 Task: Assign in the project AgileBite the issue 'Implement a new cloud-based learning management system for a school with advanced course creation and assessment features' to the sprint 'Security Hardening Sprint'. Assign in the project AgileBite the issue 'Integrate a new interactive tutorial feature into an existing e-learning platform to enhance user engagement and learning outcomes' to the sprint 'Security Hardening Sprint'. Assign in the project AgileBite the issue 'Develop a new tool for automated testing of mobile application performance and resource consumption' to the sprint 'Security Hardening Sprint'. Assign in the project AgileBite the issue 'Upgrade the logging and monitoring capabilities of a web application to improve error detection and debugging' to the sprint 'Security Hardening Sprint'
Action: Mouse moved to (1252, 205)
Screenshot: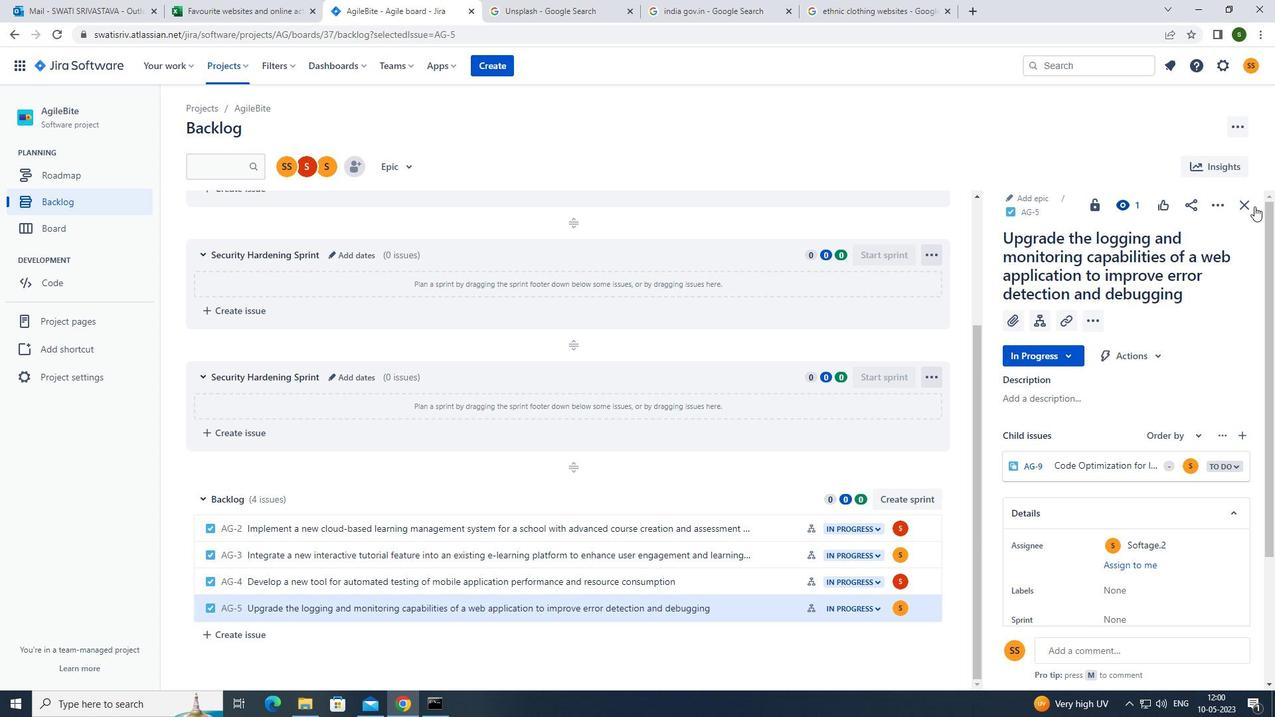 
Action: Mouse pressed left at (1252, 205)
Screenshot: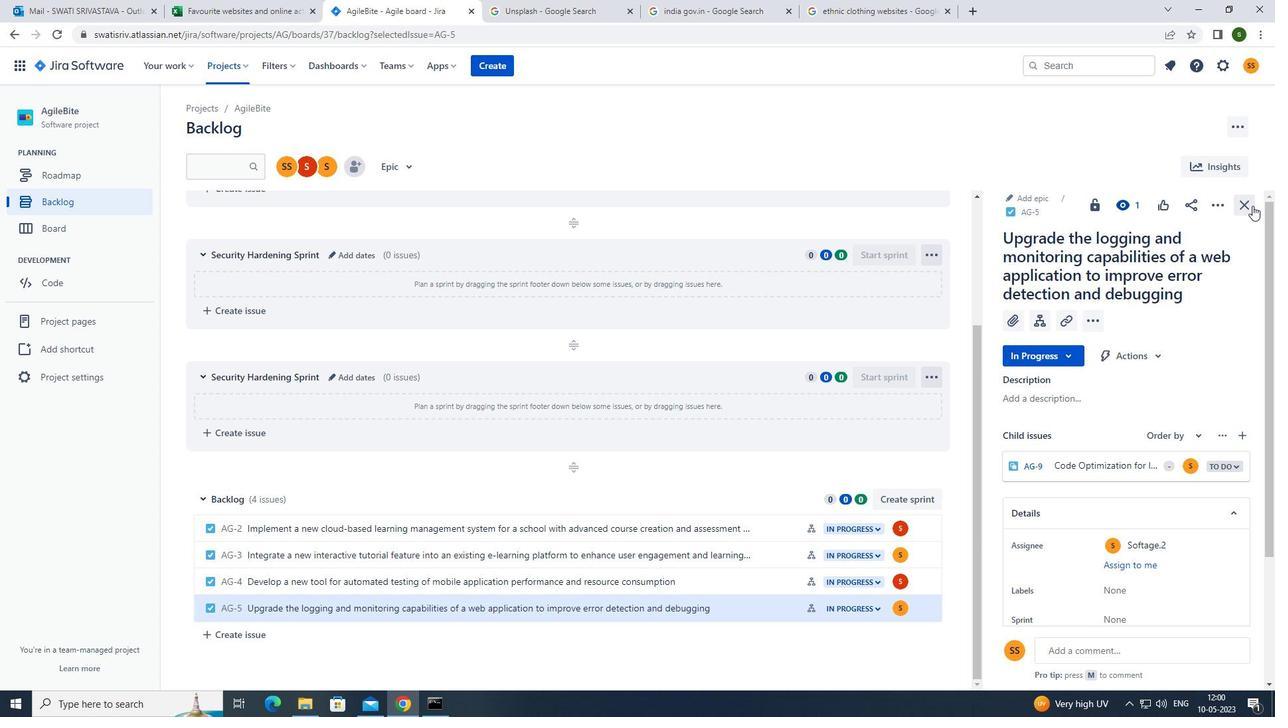 
Action: Mouse moved to (1218, 528)
Screenshot: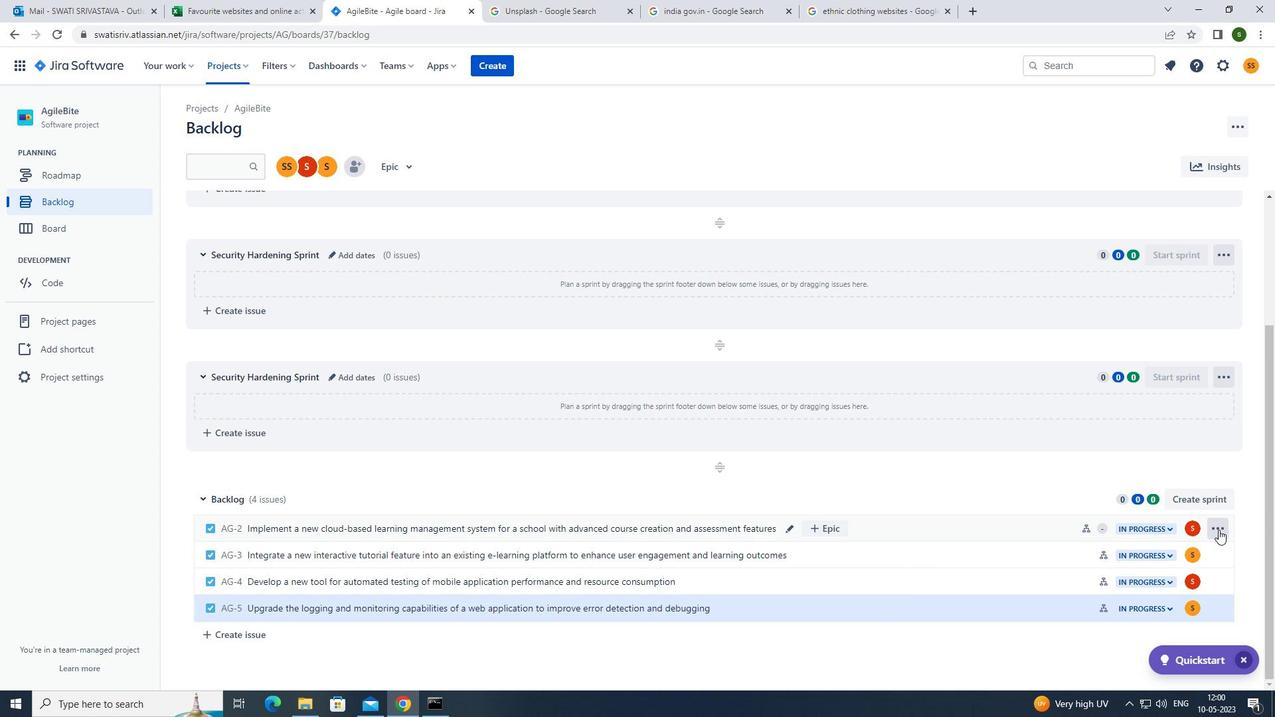
Action: Mouse pressed left at (1218, 528)
Screenshot: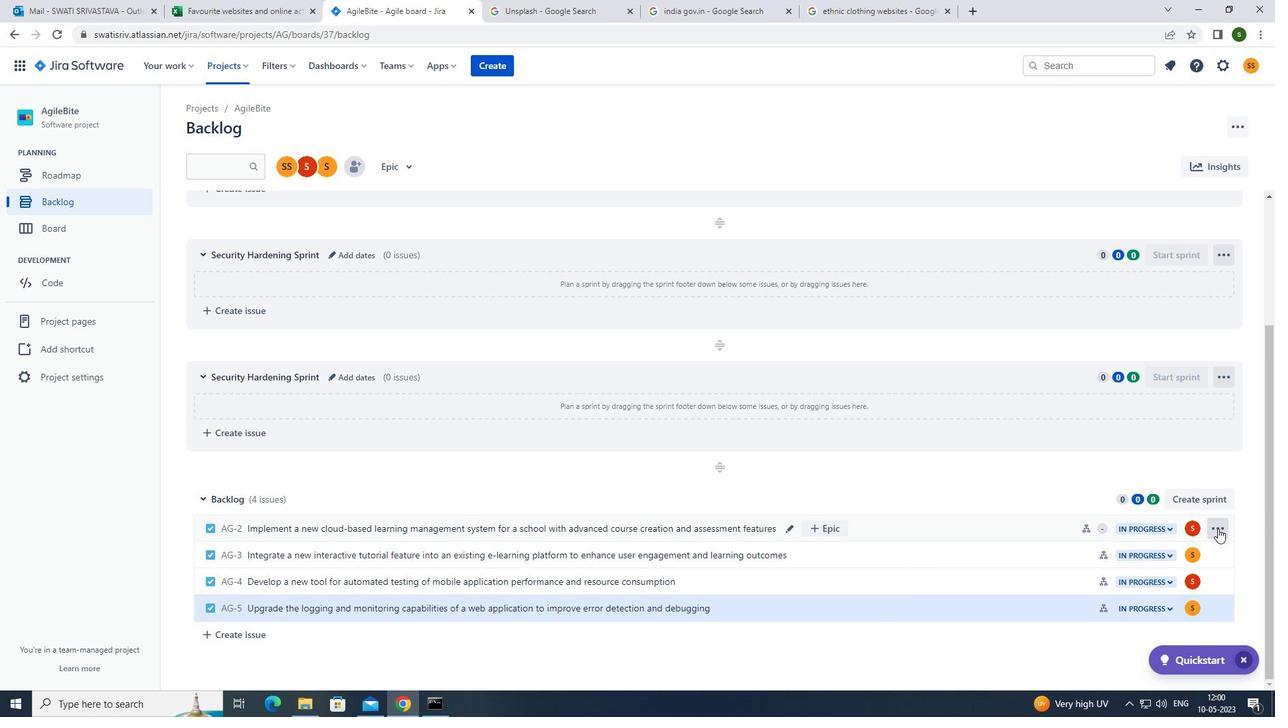 
Action: Mouse moved to (1175, 412)
Screenshot: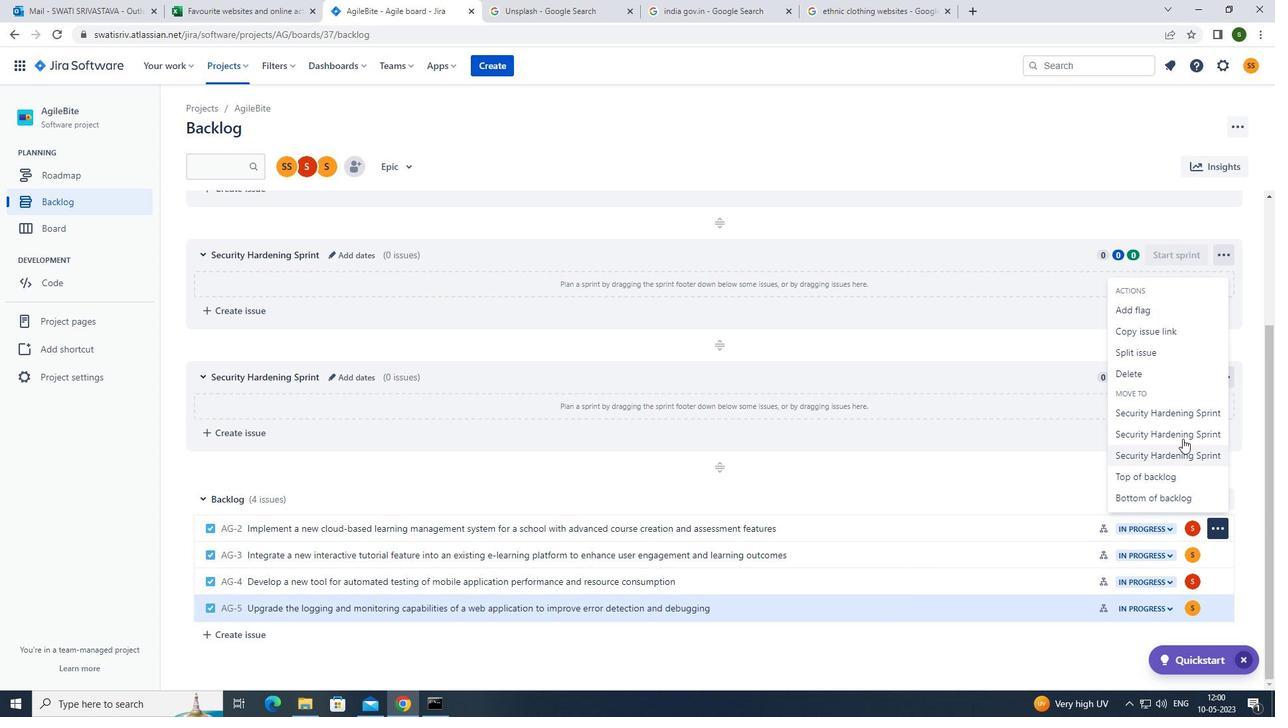 
Action: Mouse pressed left at (1175, 412)
Screenshot: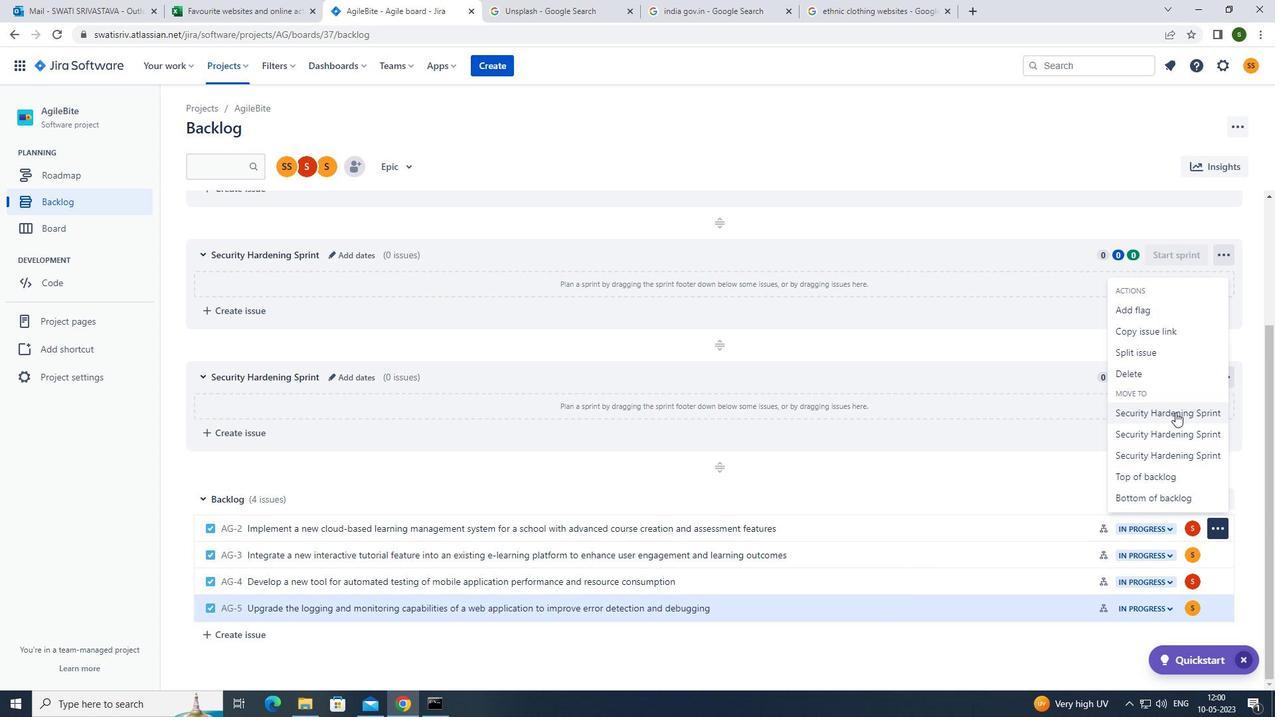 
Action: Mouse moved to (1220, 552)
Screenshot: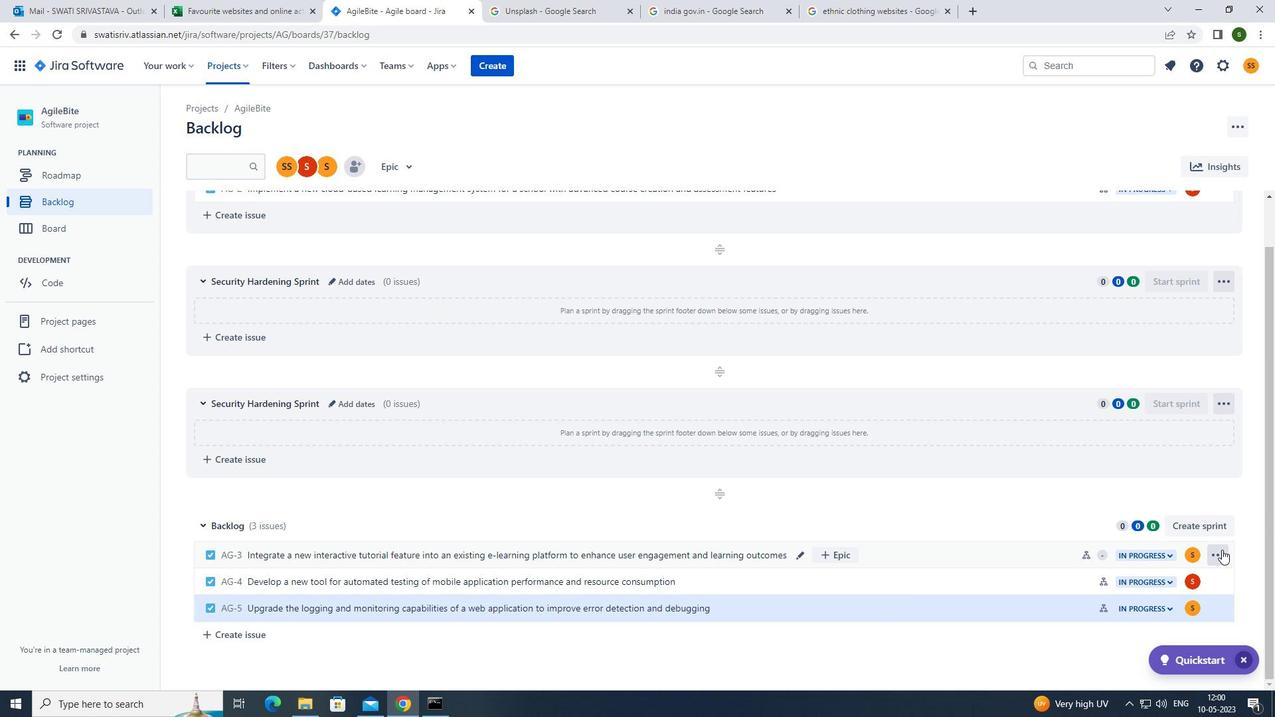 
Action: Mouse pressed left at (1220, 552)
Screenshot: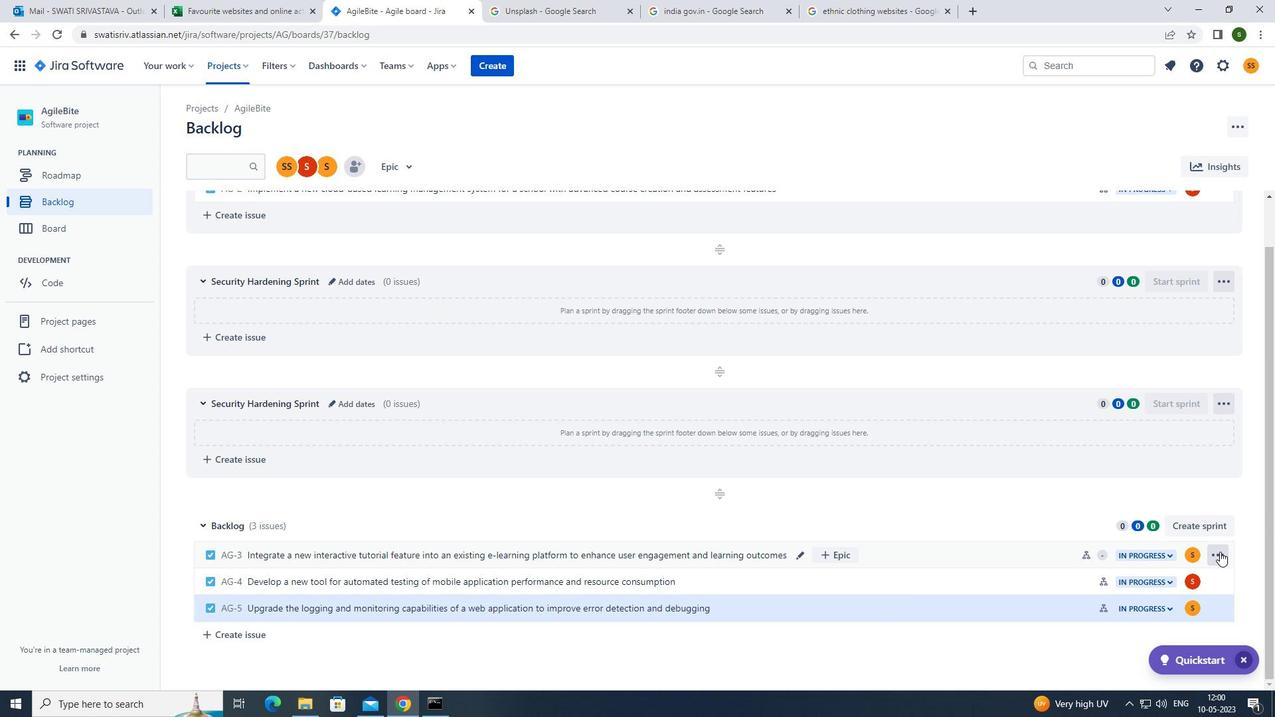 
Action: Mouse moved to (1163, 463)
Screenshot: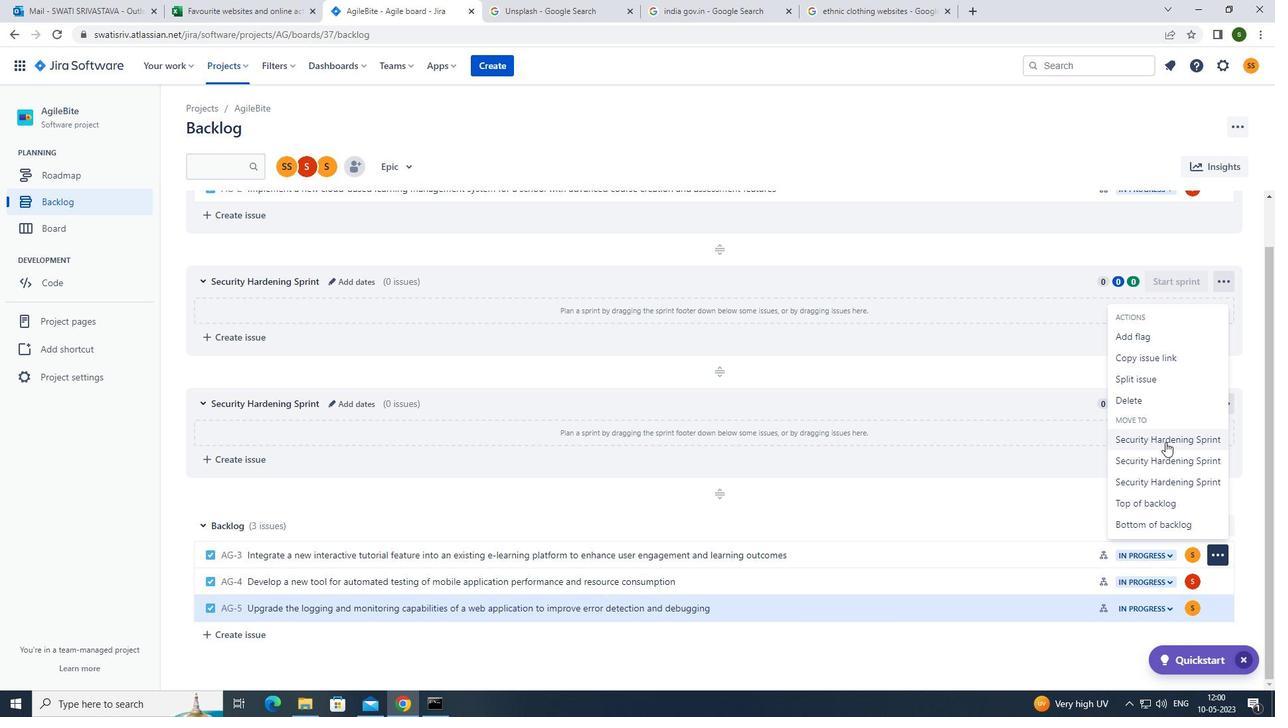 
Action: Mouse pressed left at (1163, 463)
Screenshot: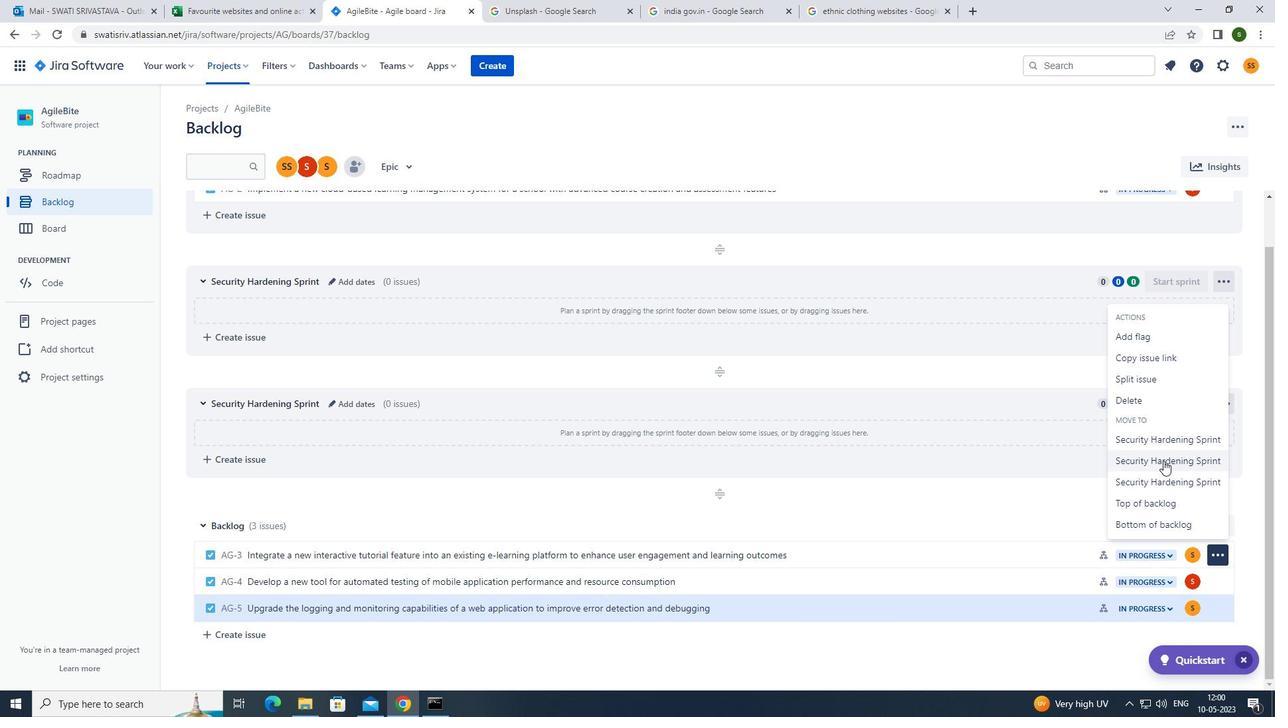 
Action: Mouse moved to (1219, 578)
Screenshot: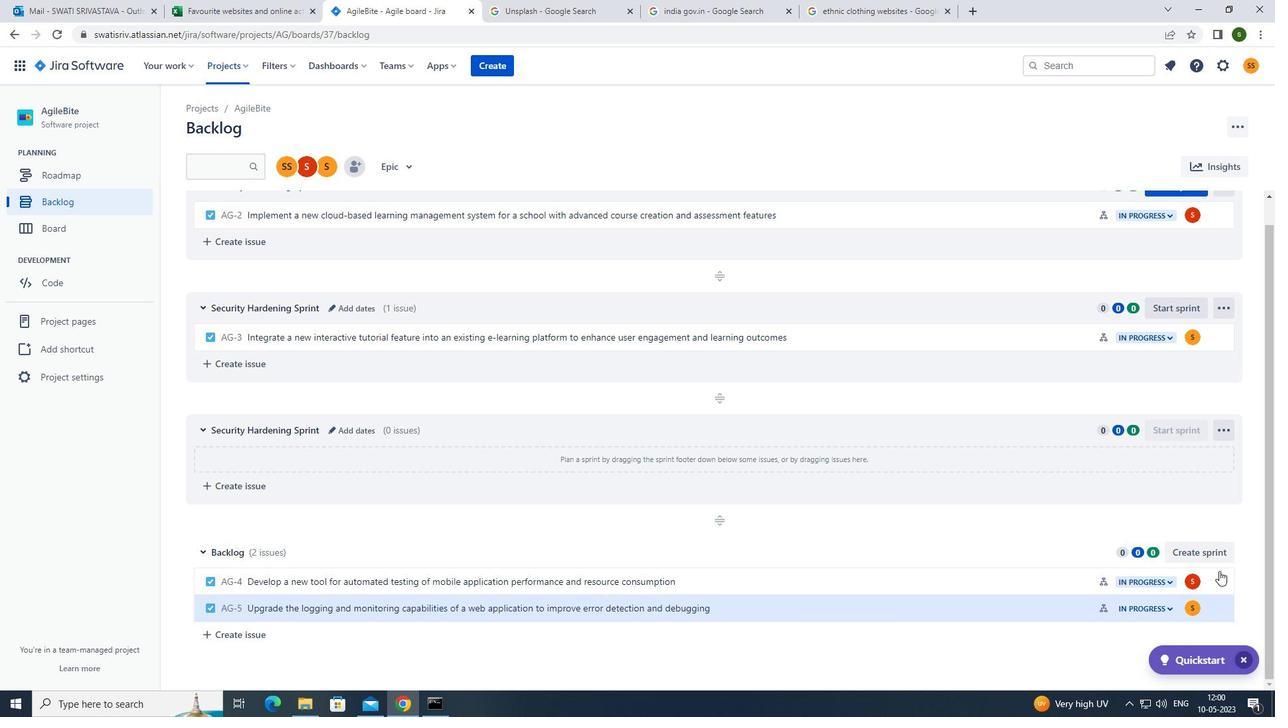 
Action: Mouse pressed left at (1219, 578)
Screenshot: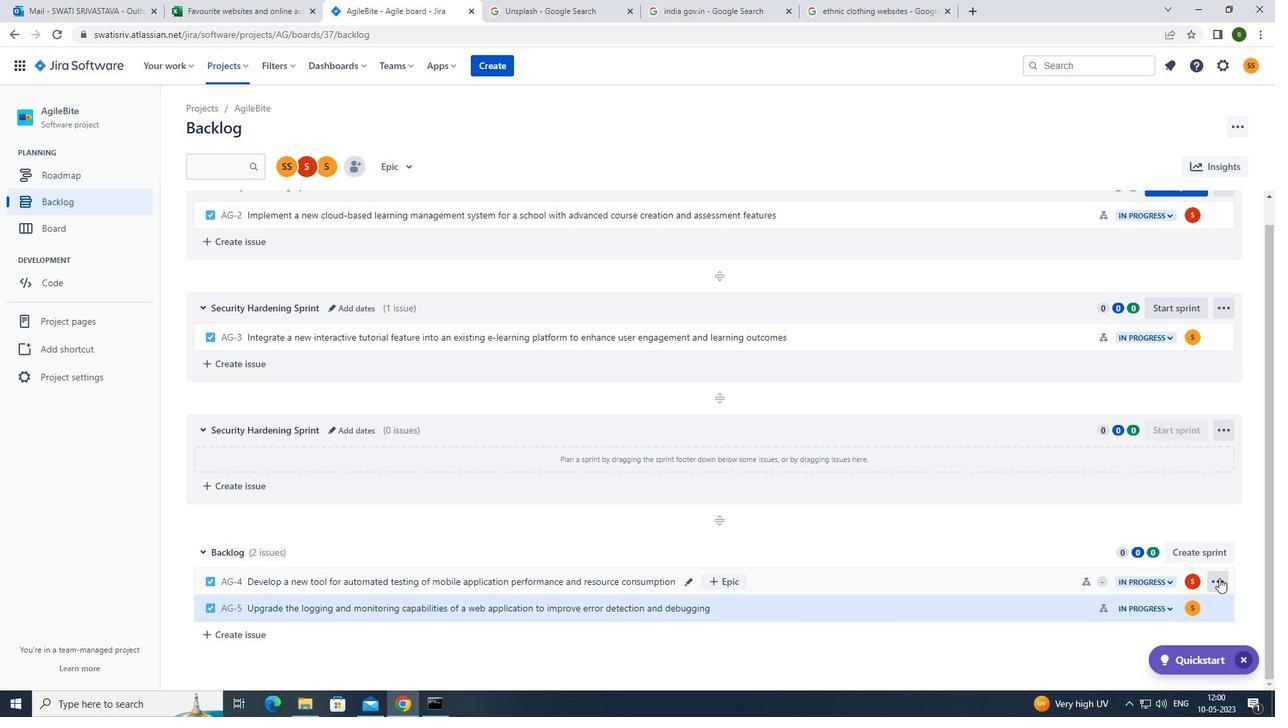 
Action: Mouse moved to (1138, 504)
Screenshot: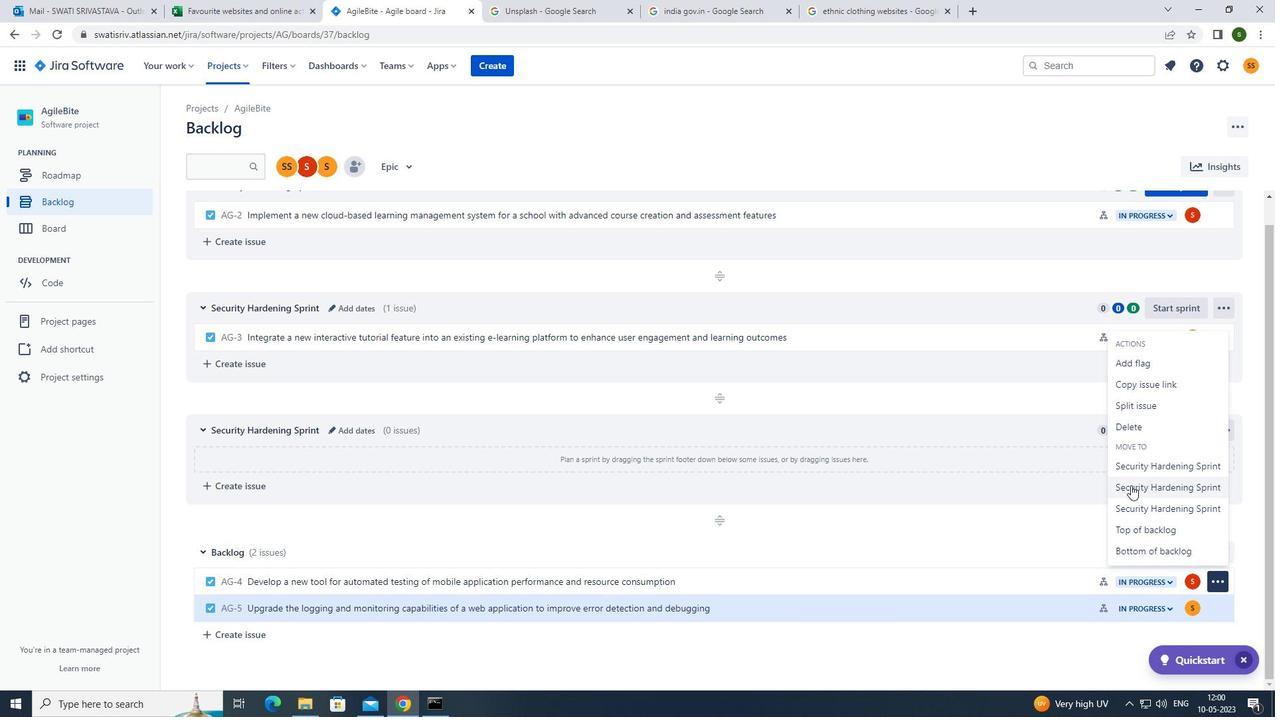 
Action: Mouse pressed left at (1138, 504)
Screenshot: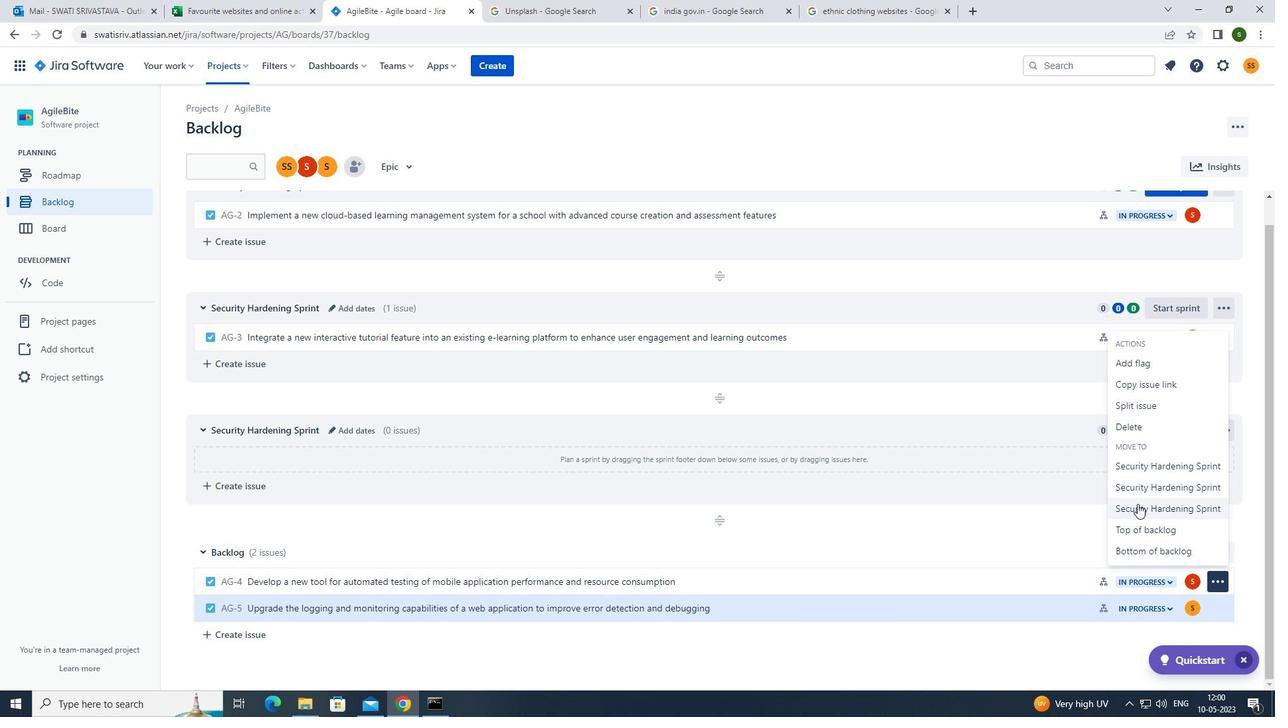
Action: Mouse moved to (1219, 600)
Screenshot: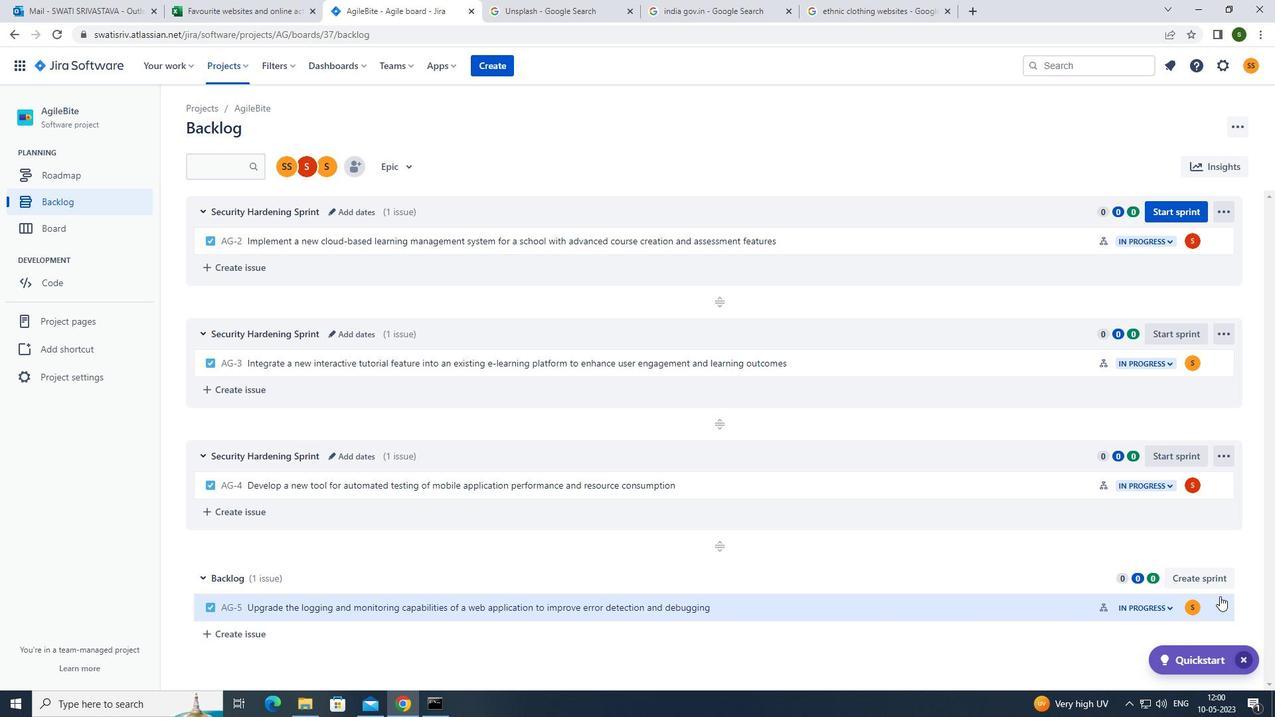 
Action: Mouse pressed left at (1219, 600)
Screenshot: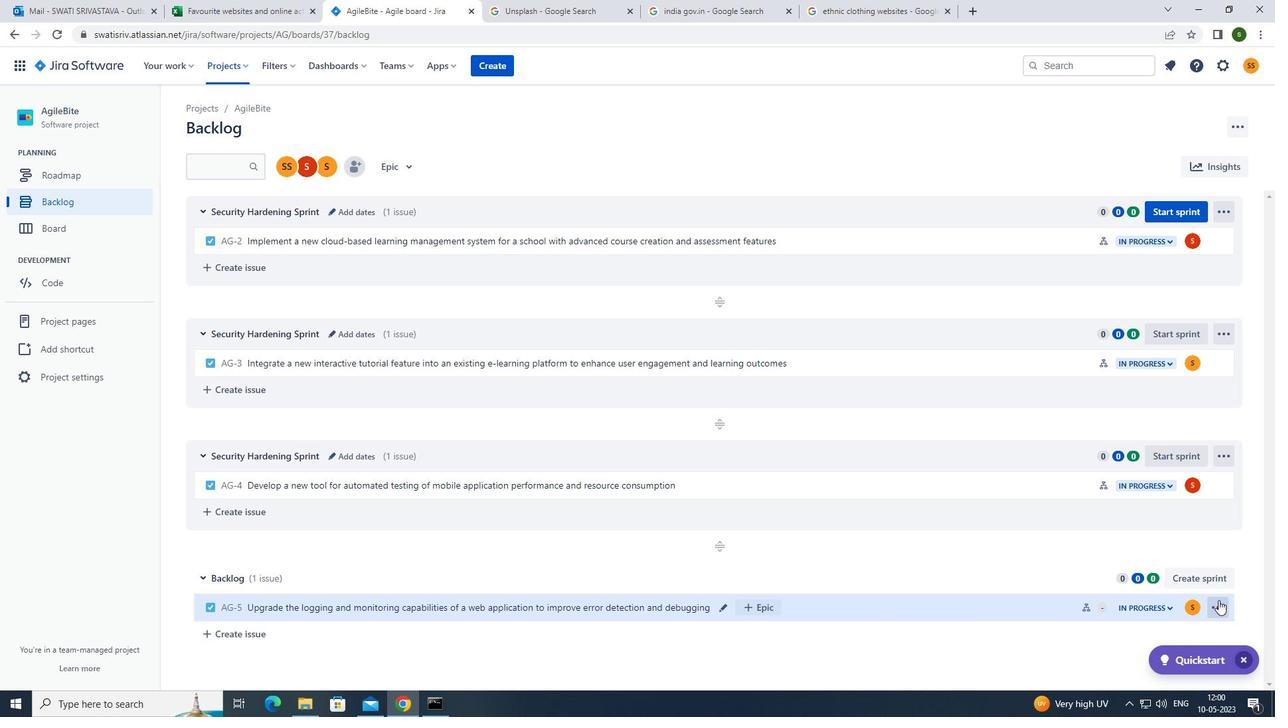 
Action: Mouse moved to (1153, 535)
Screenshot: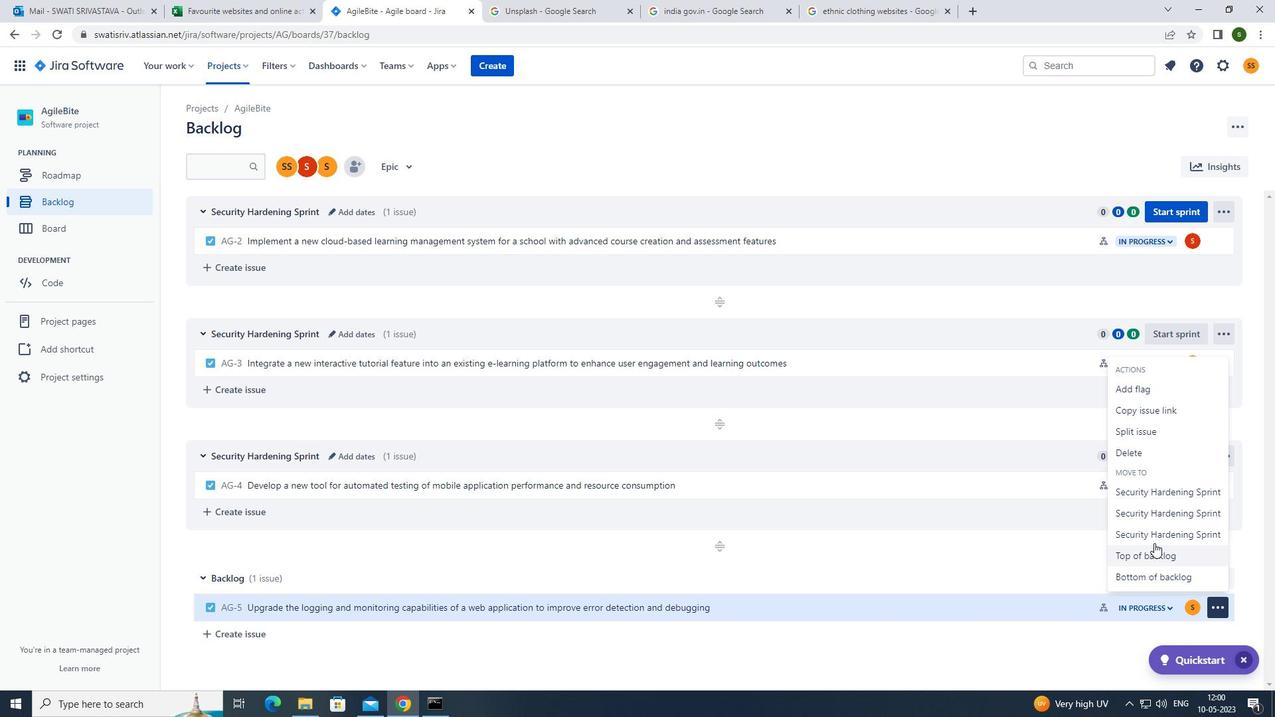 
Action: Mouse pressed left at (1153, 535)
Screenshot: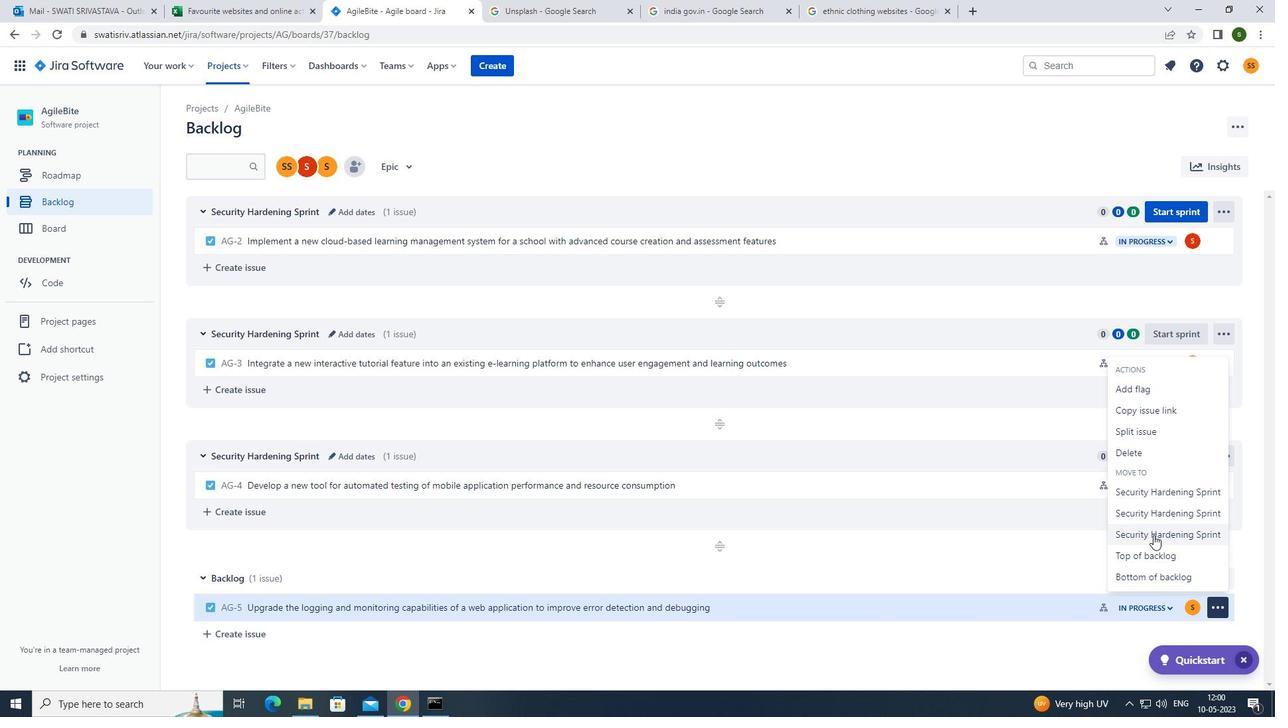 
Action: Mouse moved to (934, 573)
Screenshot: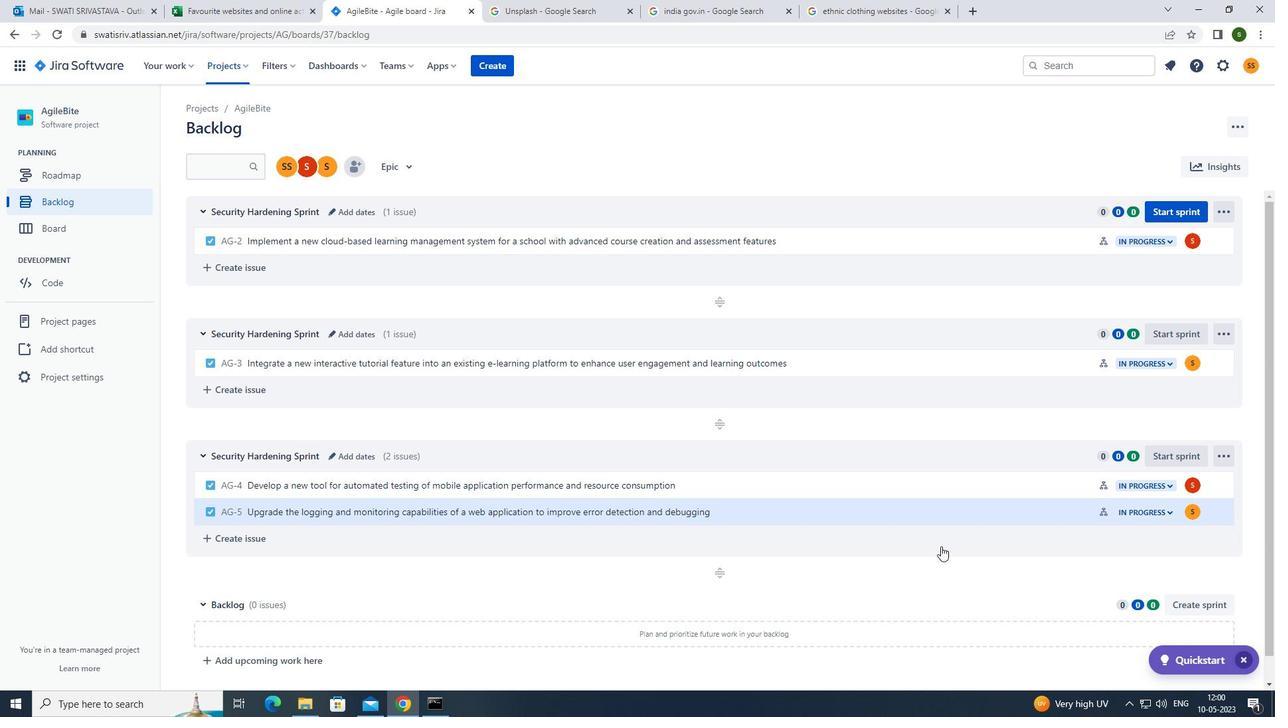 
